Task: Find the distance between Miami and Frost Science Museum.
Action: Mouse moved to (208, 119)
Screenshot: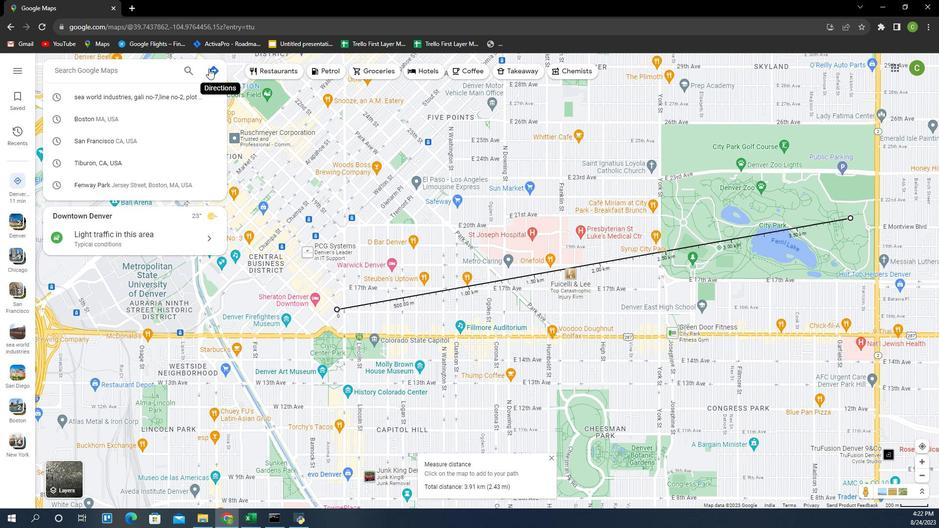 
Action: Mouse pressed left at (208, 119)
Screenshot: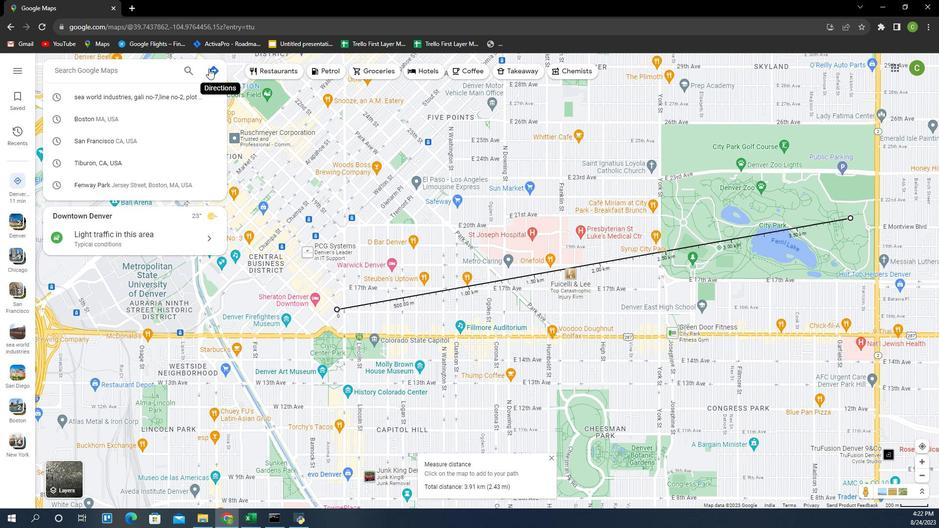
Action: Mouse moved to (148, 144)
Screenshot: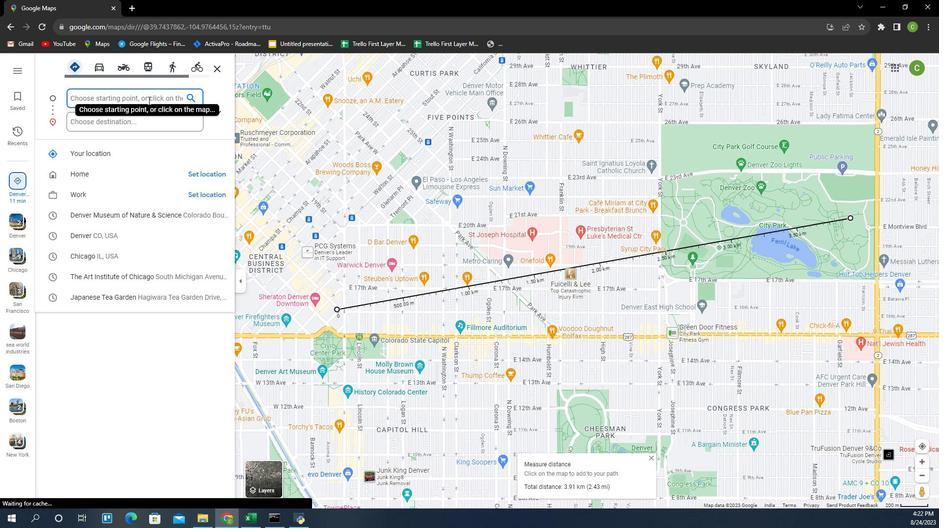 
Action: Mouse pressed left at (148, 144)
Screenshot: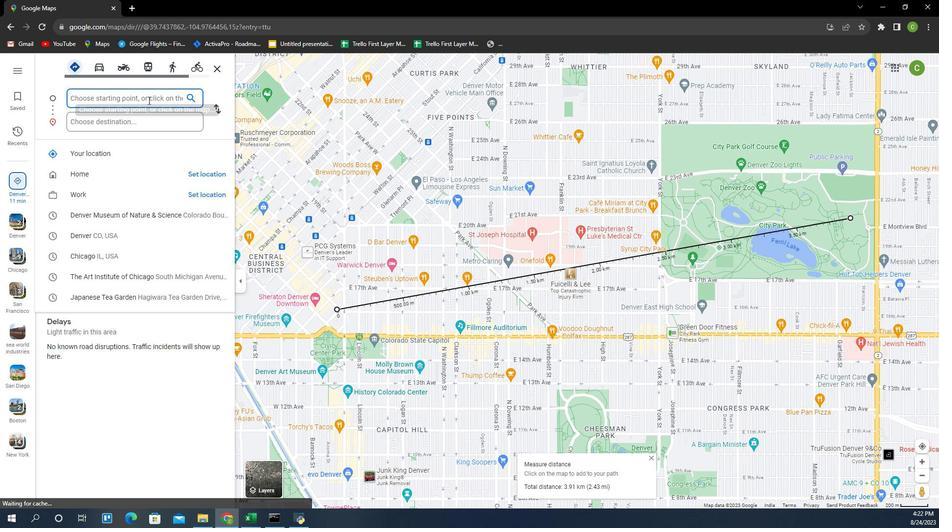 
Action: Key pressed <Key.caps_lock>M<Key.caps_lock>iami
Screenshot: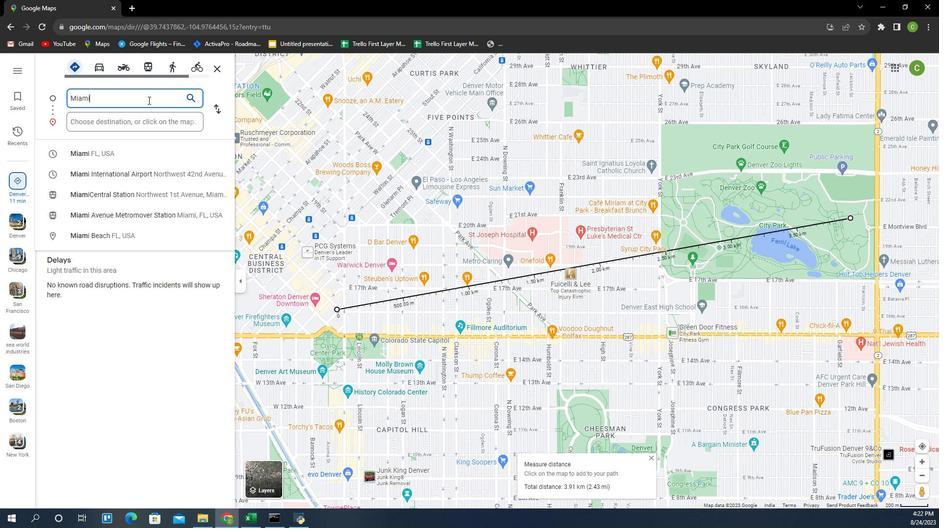 
Action: Mouse moved to (141, 164)
Screenshot: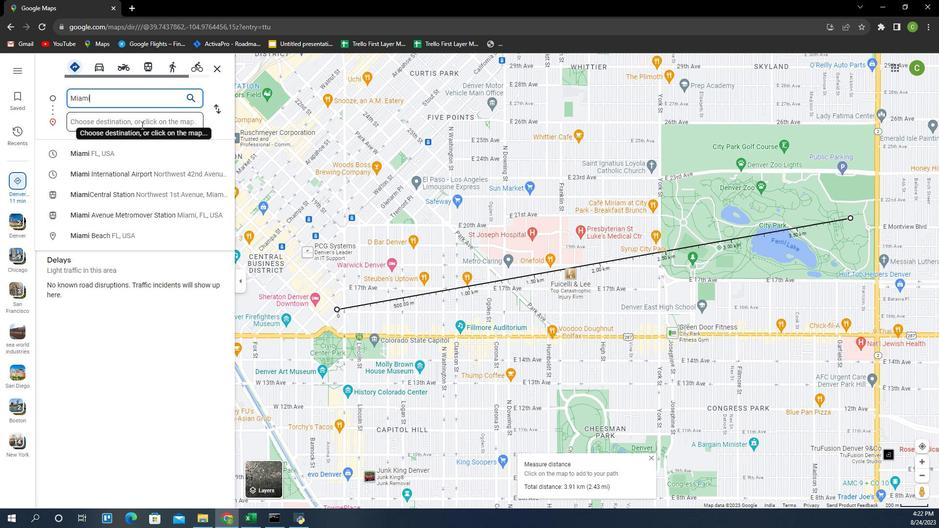 
Action: Mouse pressed left at (141, 164)
Screenshot: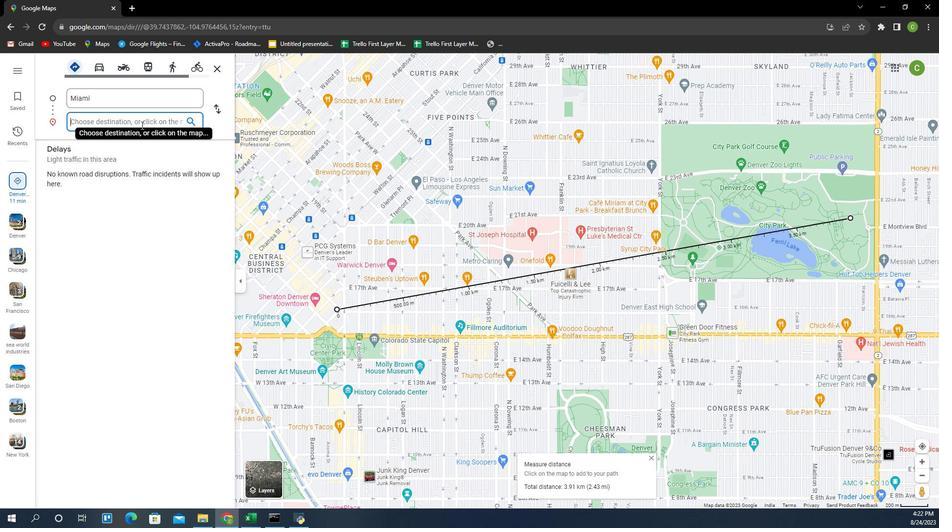 
Action: Key pressed <Key.caps_lock>F<Key.caps_lock>rost<Key.space><Key.caps_lock>S<Key.caps_lock>cience<Key.space><Key.caps_lock>M<Key.caps_lock>useum
Screenshot: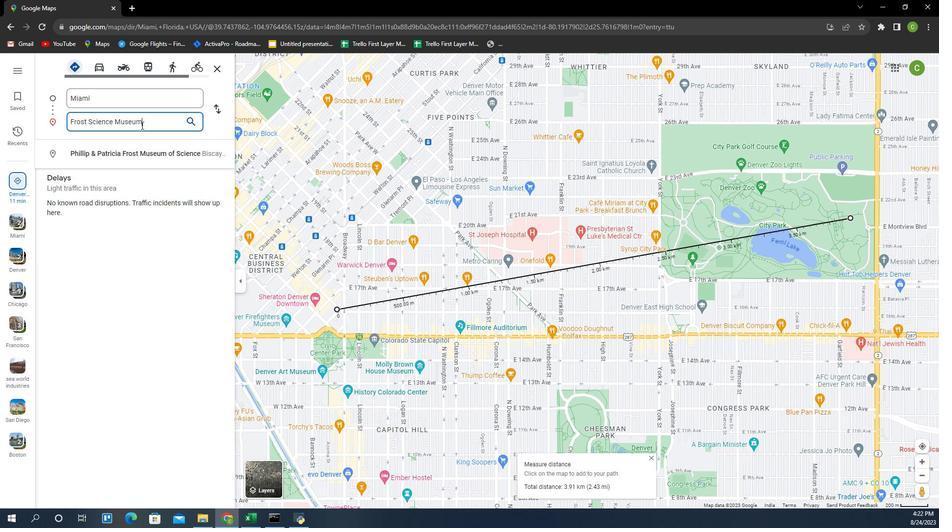 
Action: Mouse moved to (153, 171)
Screenshot: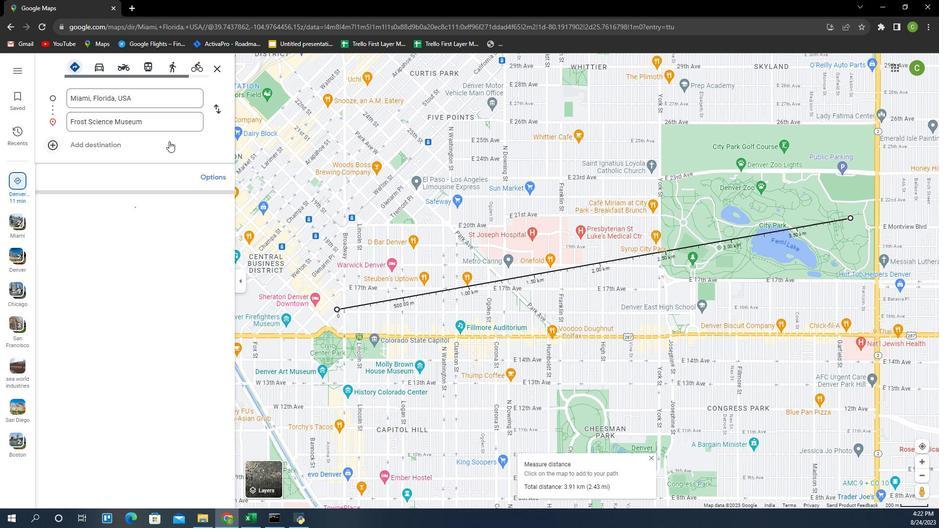 
Action: Key pressed <Key.enter>
Screenshot: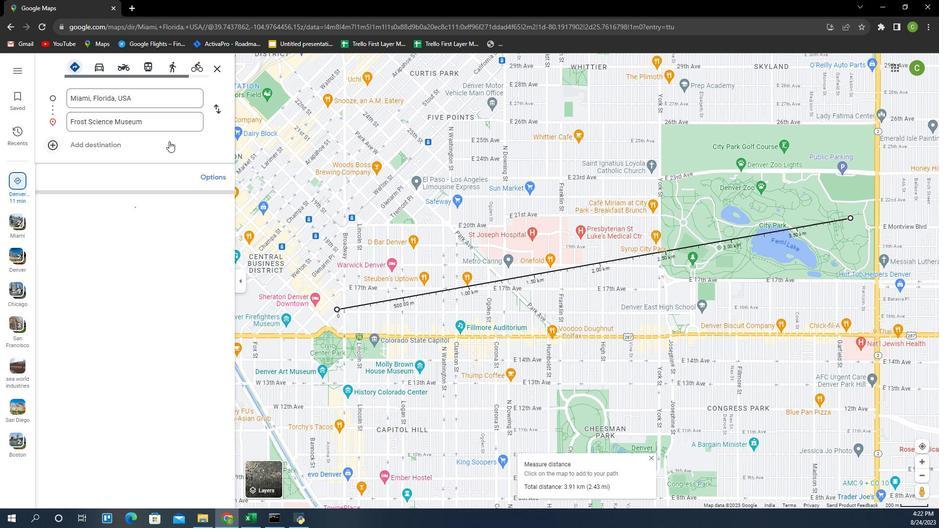 
Action: Mouse moved to (69, 297)
Screenshot: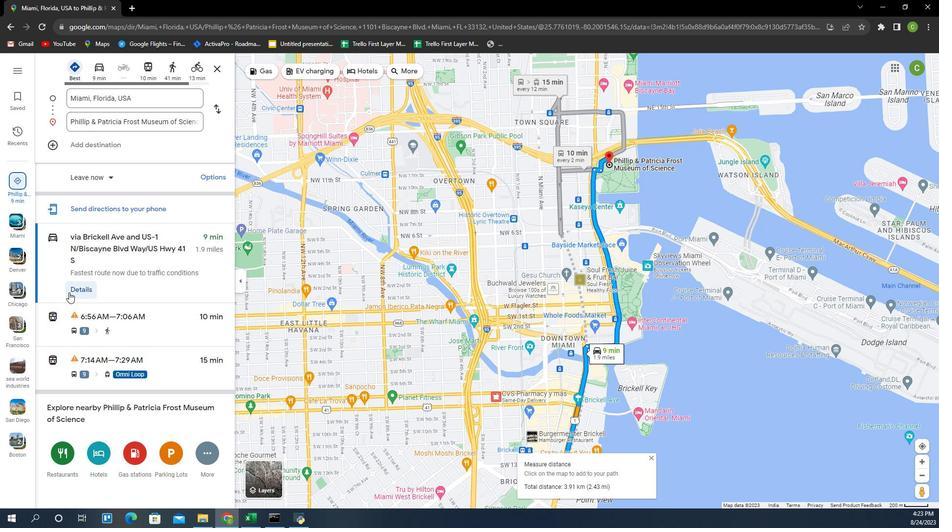 
Action: Mouse pressed left at (69, 297)
Screenshot: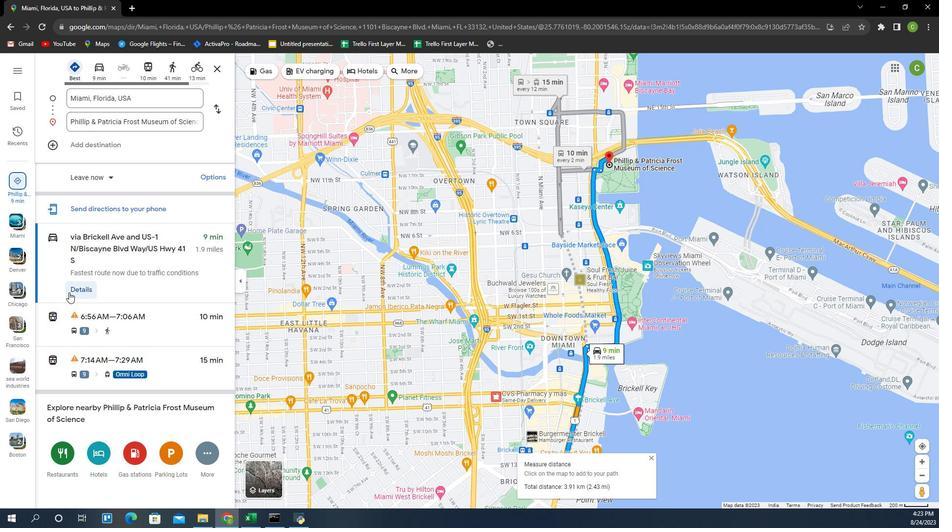 
Action: Mouse moved to (49, 123)
Screenshot: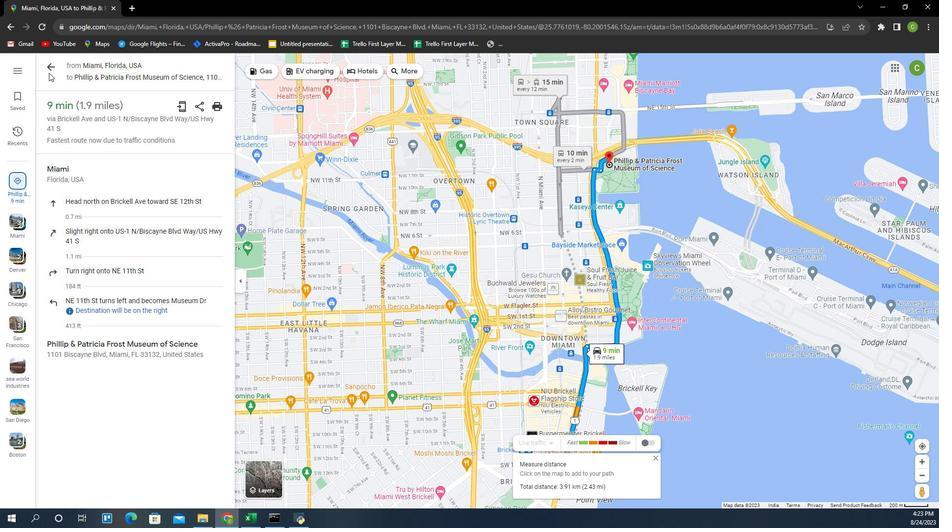
Action: Mouse pressed left at (49, 123)
Screenshot: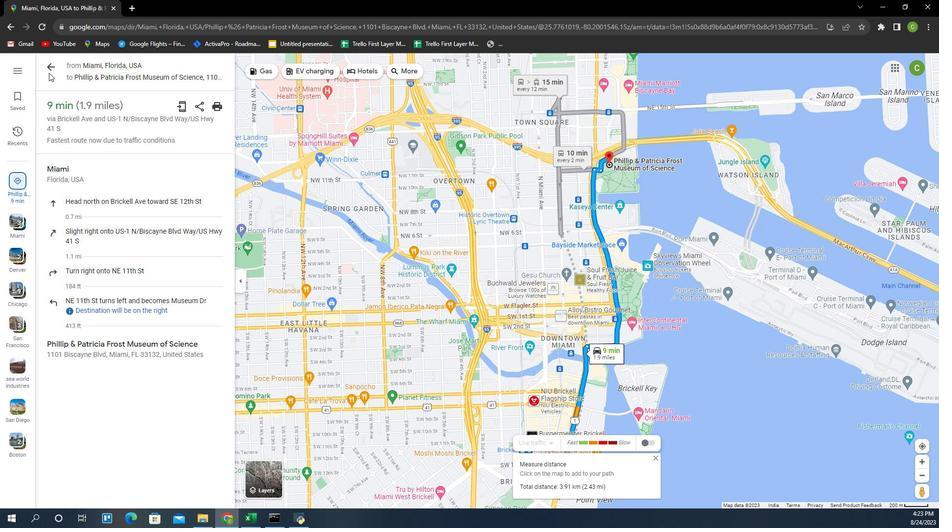 
Action: Mouse moved to (48, 118)
Screenshot: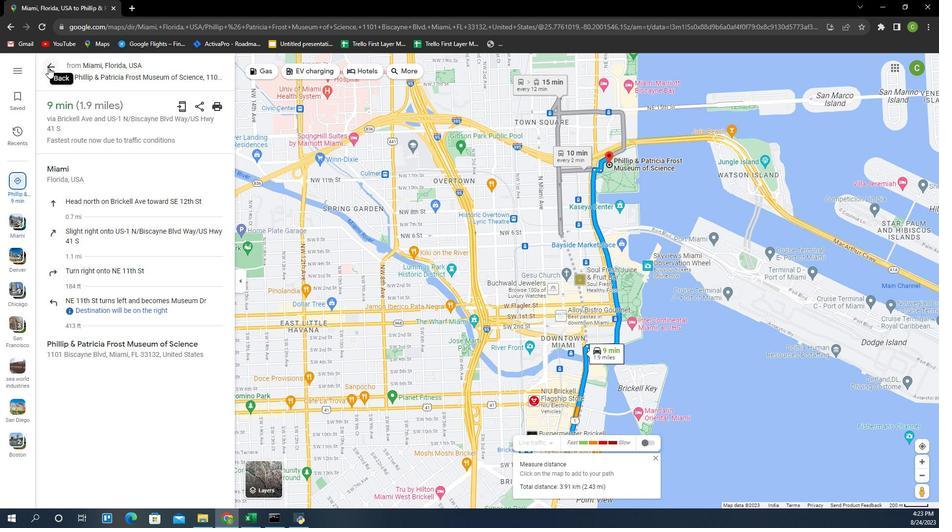 
Action: Mouse pressed left at (48, 118)
Screenshot: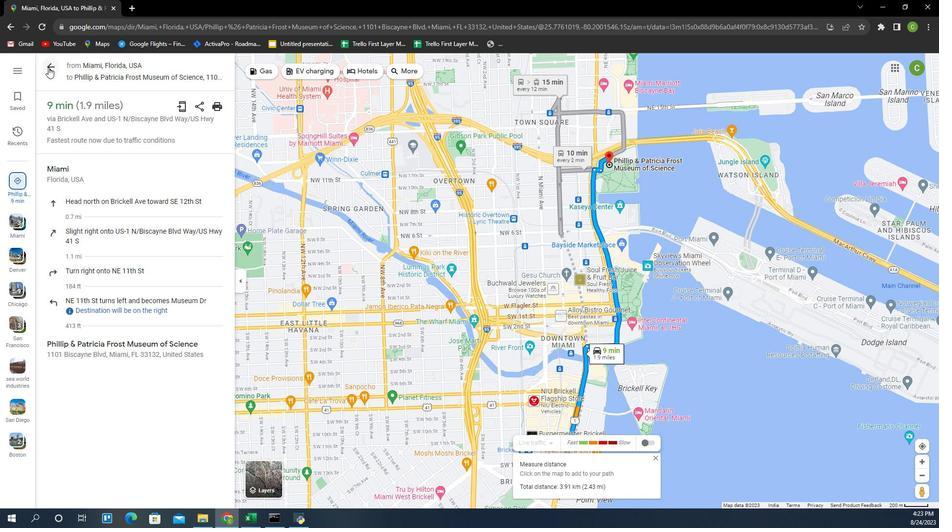 
Action: Mouse moved to (581, 352)
Screenshot: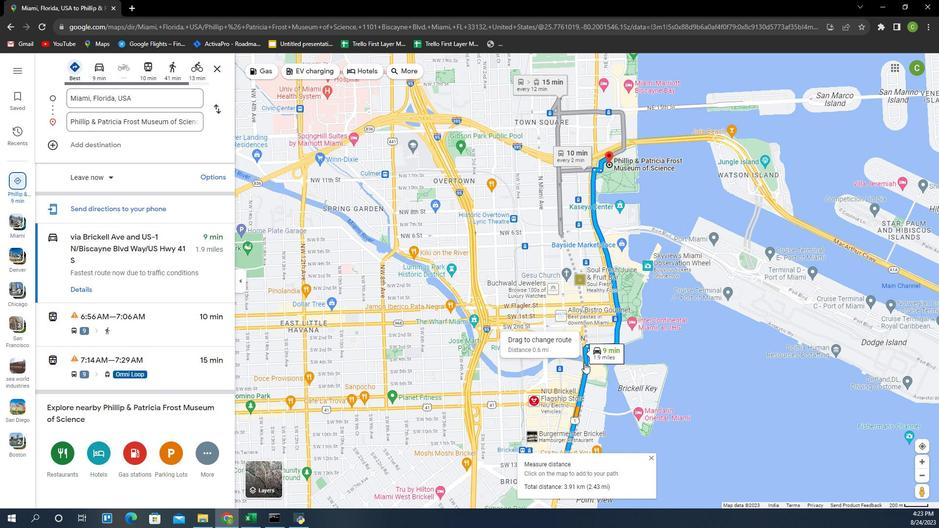 
Action: Mouse scrolled (581, 352) with delta (0, 0)
Screenshot: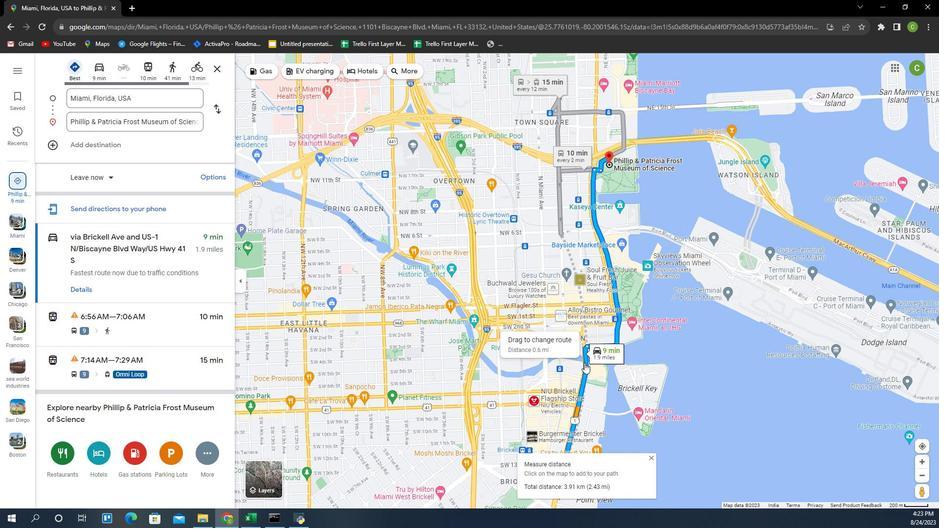 
Action: Mouse scrolled (581, 352) with delta (0, 0)
Screenshot: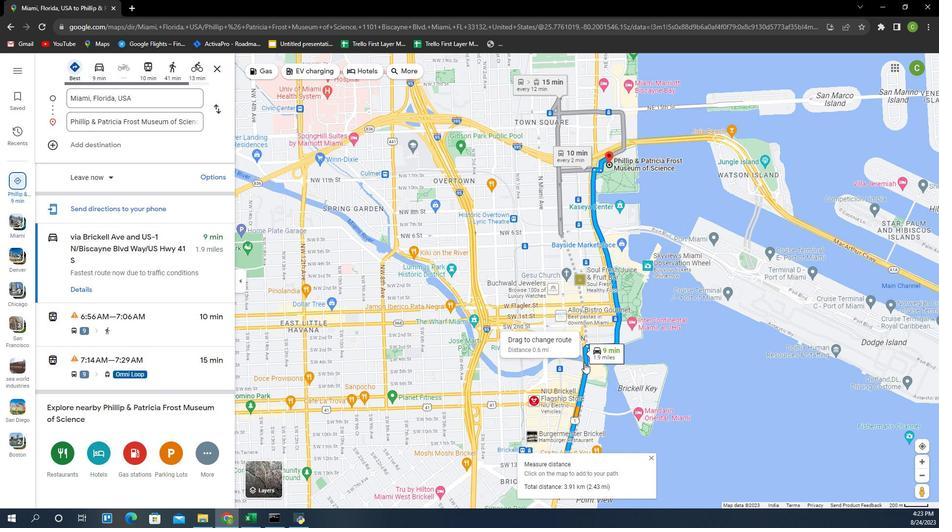 
Action: Mouse scrolled (581, 352) with delta (0, 0)
Screenshot: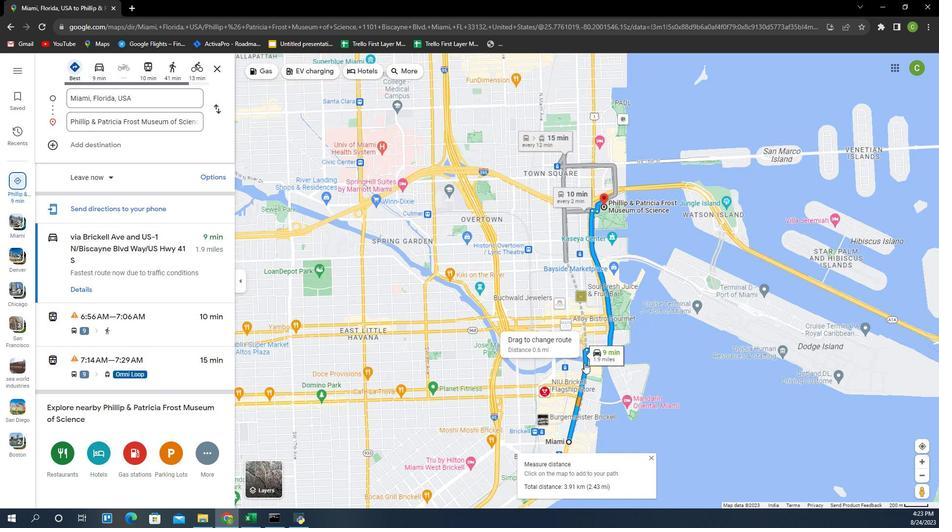 
Action: Mouse moved to (578, 368)
Screenshot: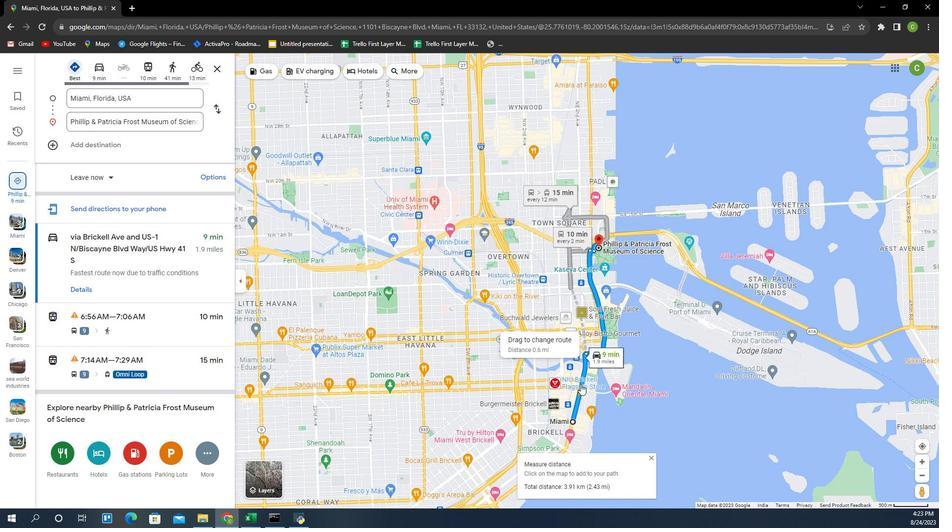 
Action: Mouse scrolled (578, 367) with delta (0, 0)
Screenshot: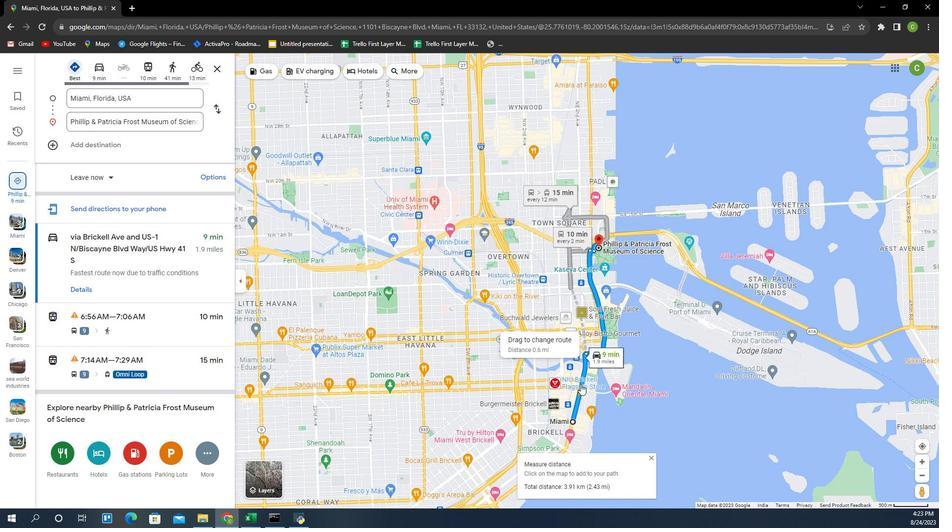 
Action: Mouse moved to (569, 390)
Screenshot: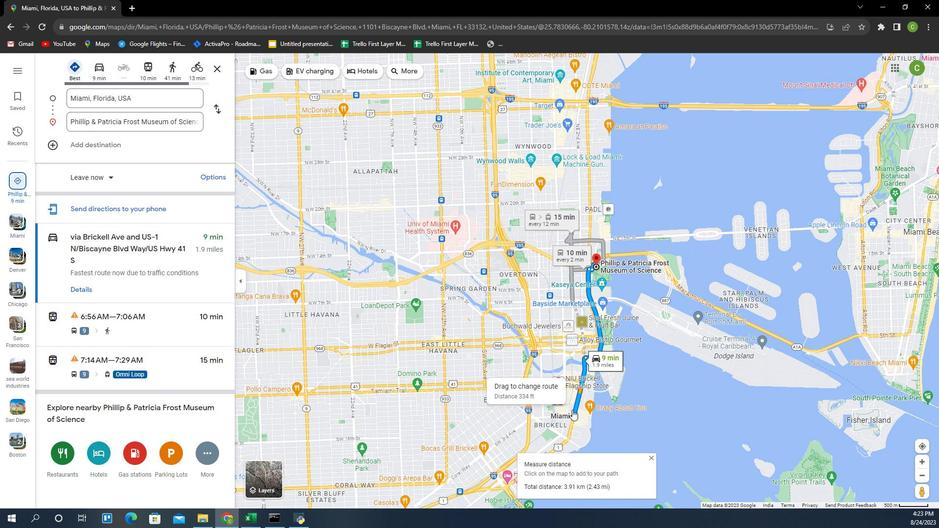 
Action: Mouse pressed right at (569, 390)
Screenshot: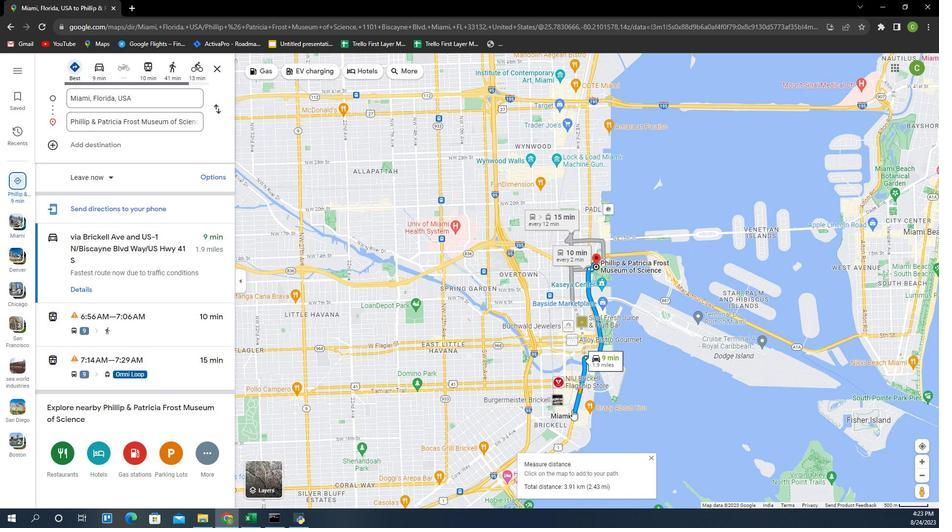 
Action: Mouse moved to (583, 452)
Screenshot: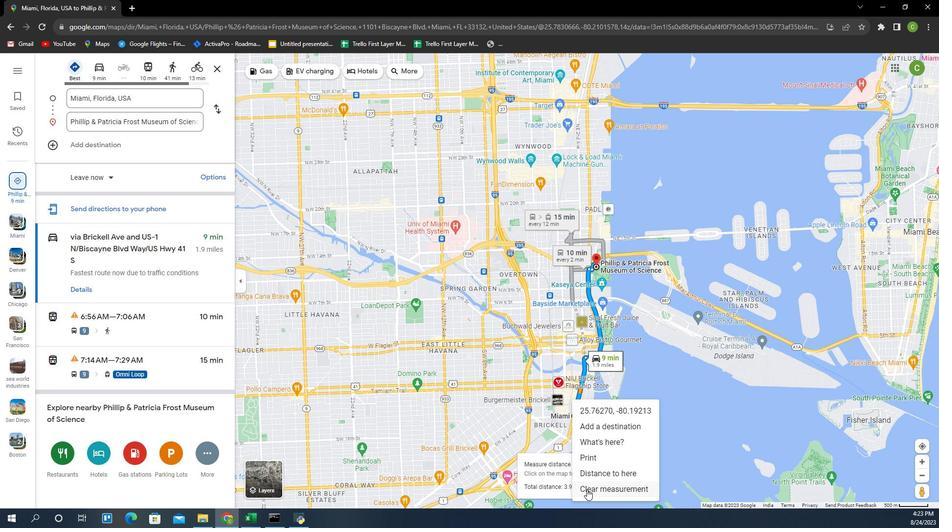 
Action: Mouse pressed left at (583, 452)
Screenshot: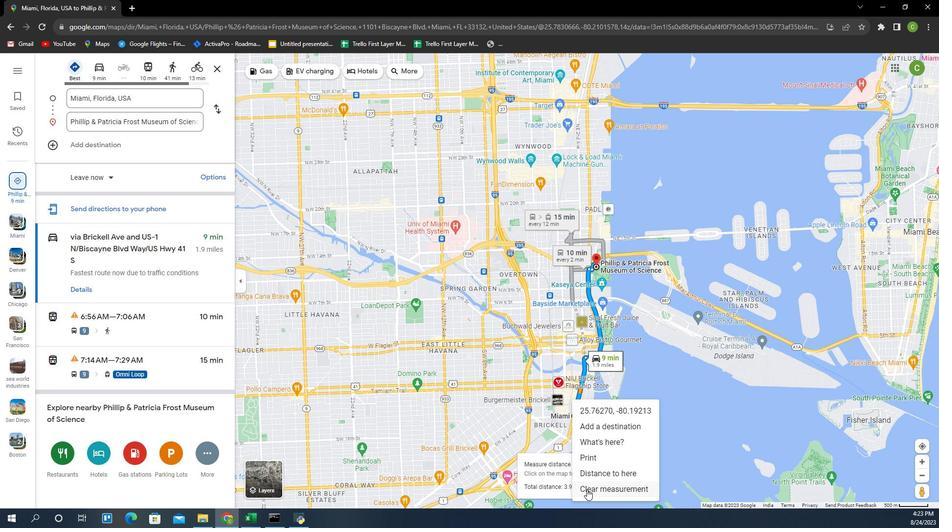 
Action: Mouse moved to (568, 401)
Screenshot: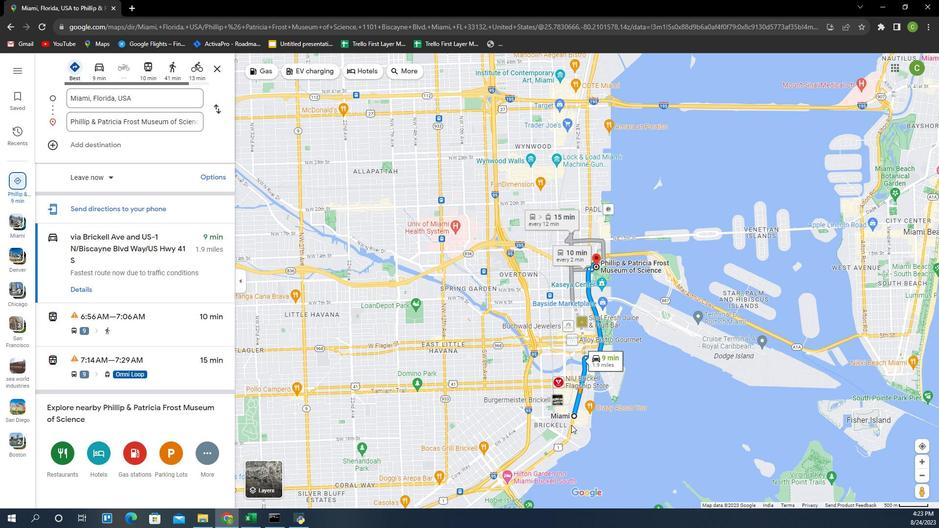 
Action: Mouse pressed left at (568, 401)
Screenshot: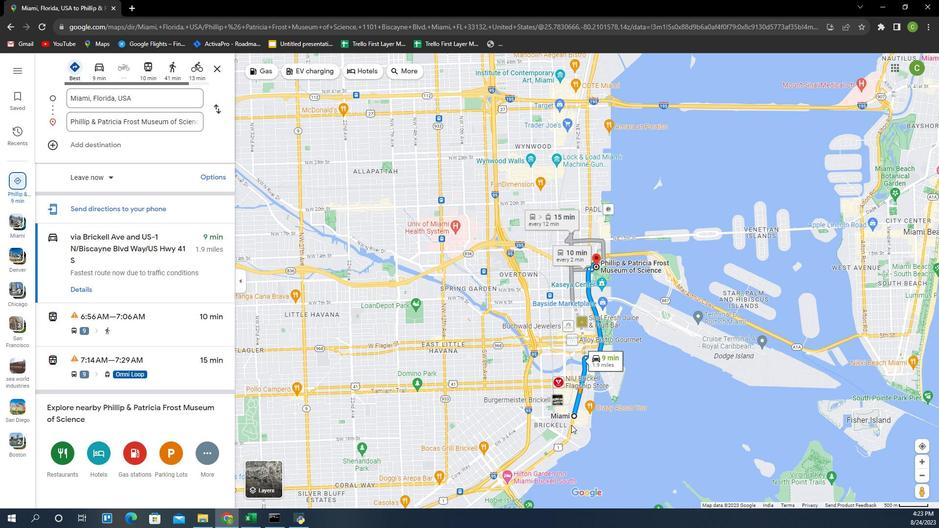 
Action: Mouse moved to (569, 396)
Screenshot: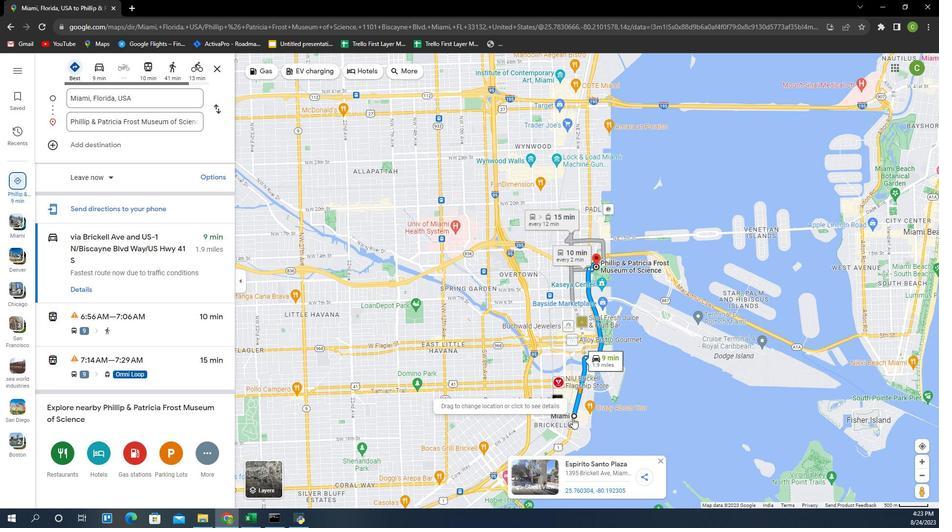 
Action: Mouse pressed right at (569, 396)
Screenshot: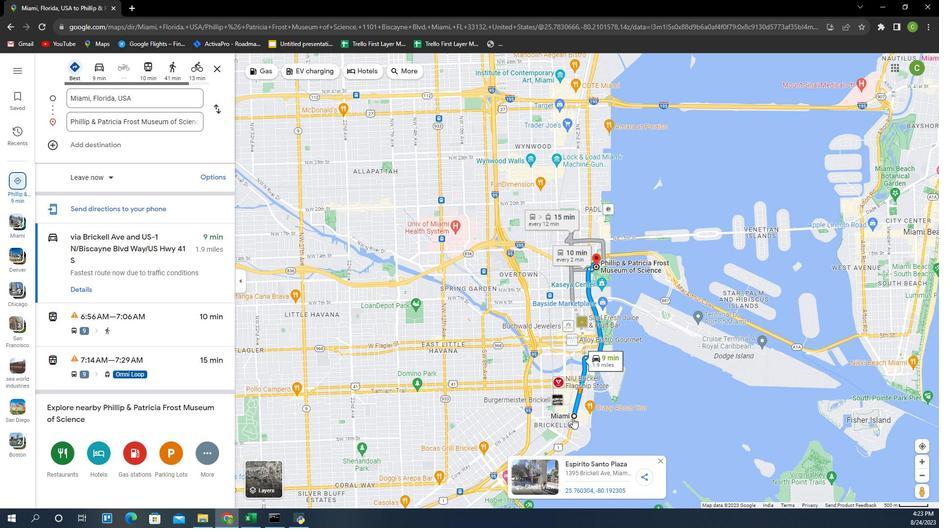 
Action: Mouse moved to (585, 452)
Screenshot: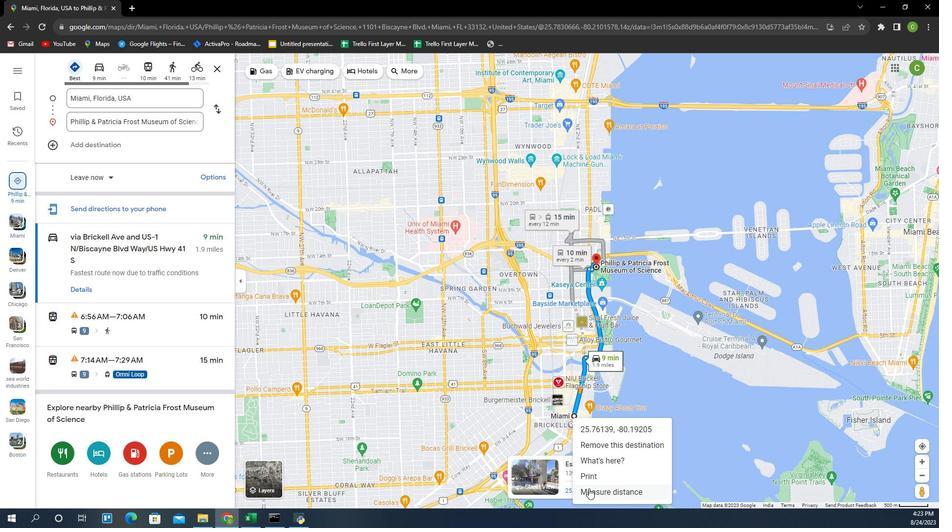 
Action: Mouse pressed left at (585, 452)
Screenshot: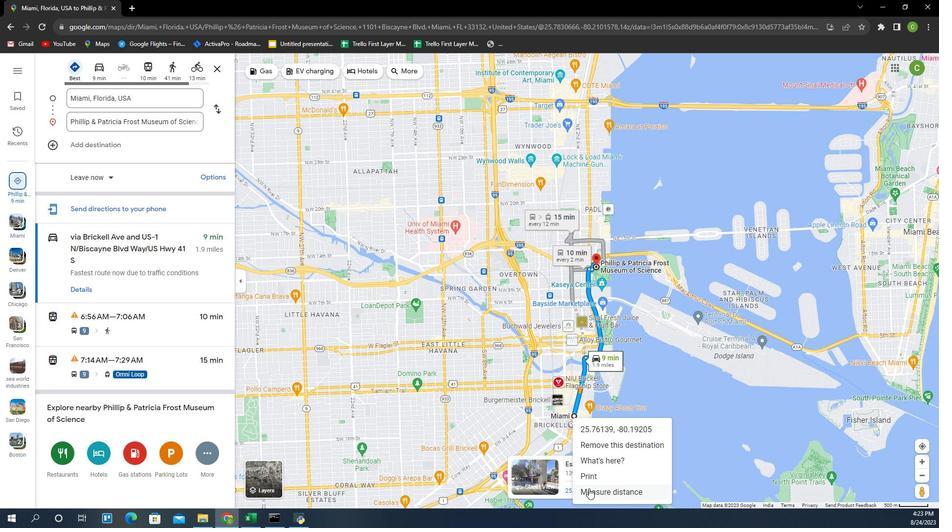 
Action: Mouse moved to (594, 271)
Screenshot: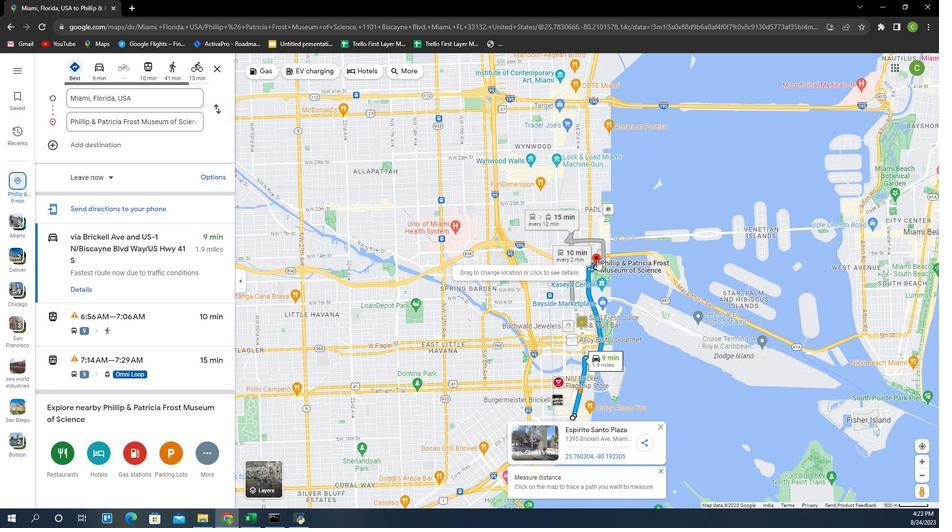 
Action: Mouse pressed left at (594, 271)
Screenshot: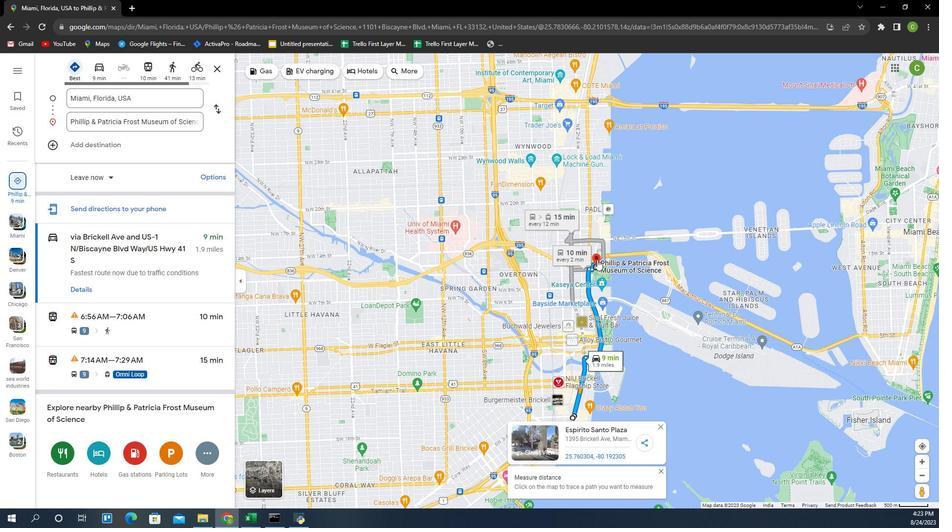 
Action: Mouse moved to (595, 273)
Screenshot: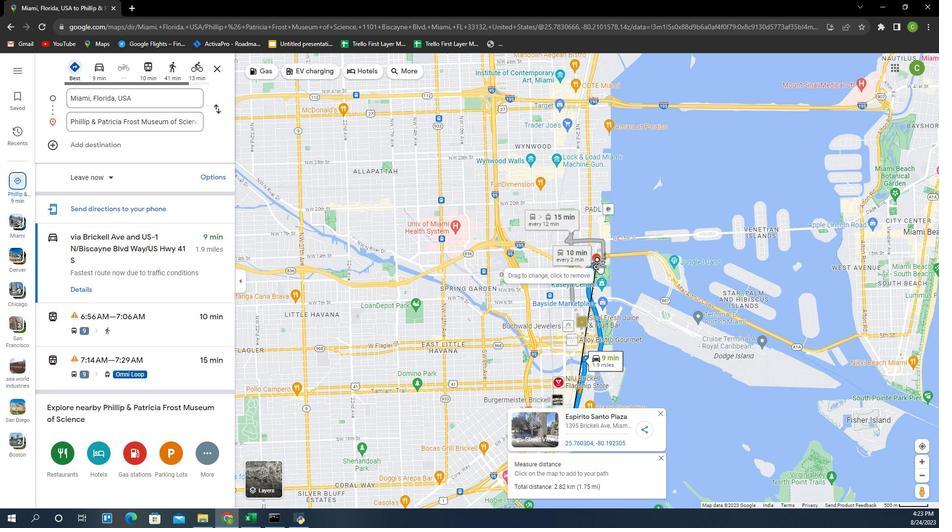 
Action: Mouse pressed right at (595, 273)
Screenshot: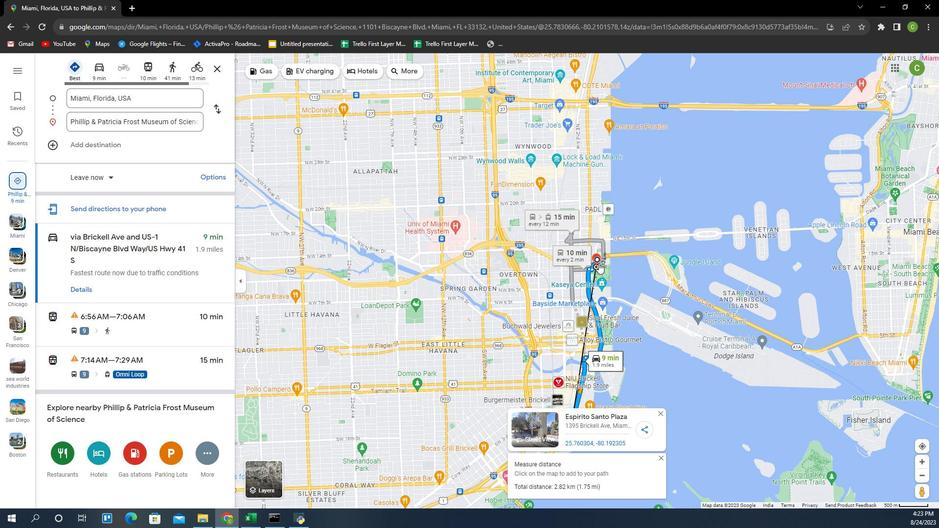 
Action: Mouse moved to (613, 334)
Screenshot: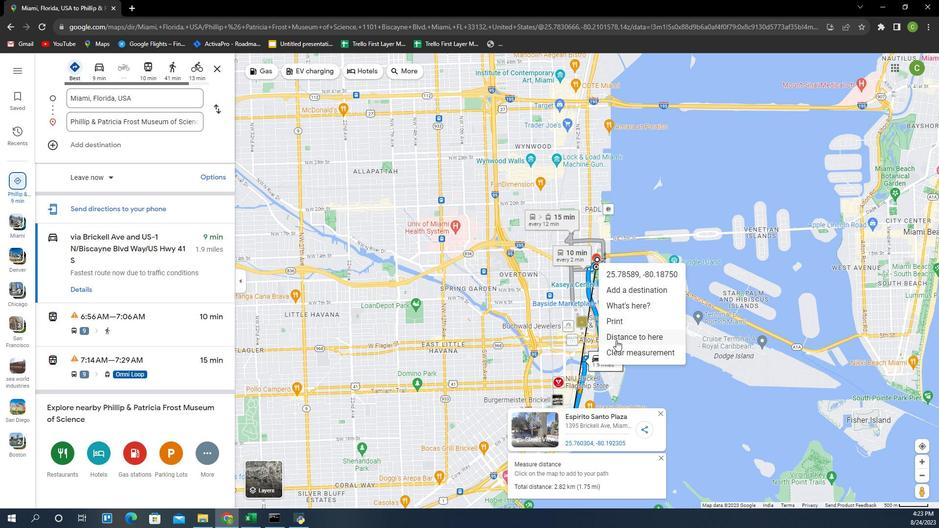 
Action: Mouse pressed left at (613, 334)
Screenshot: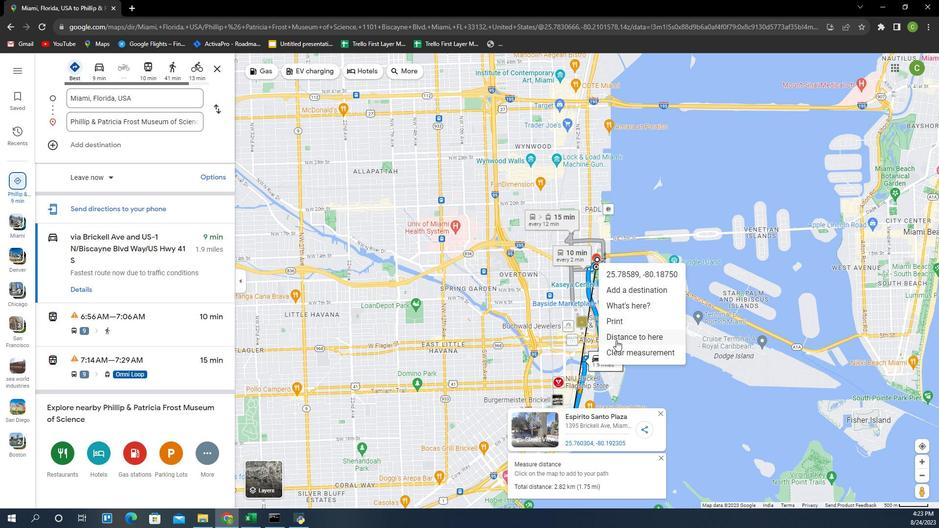 
Action: Mouse moved to (512, 451)
Screenshot: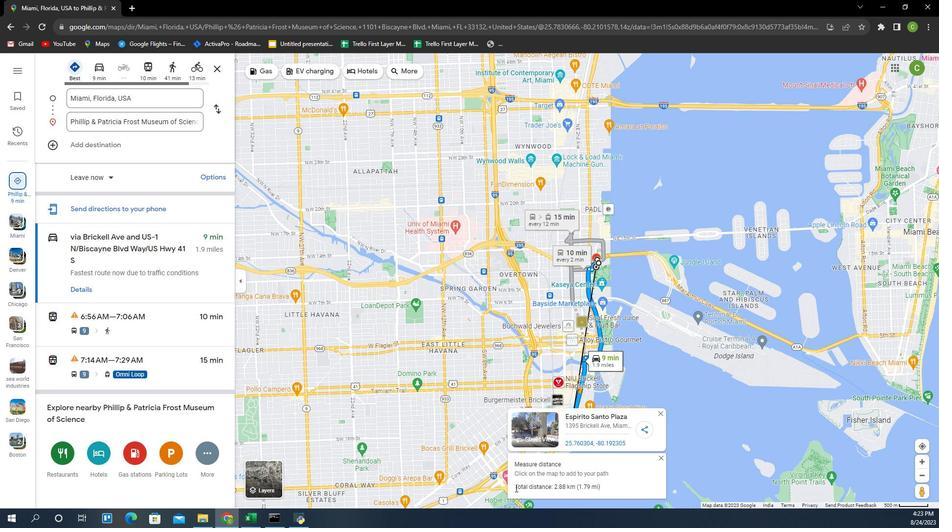 
Action: Mouse pressed left at (512, 451)
Screenshot: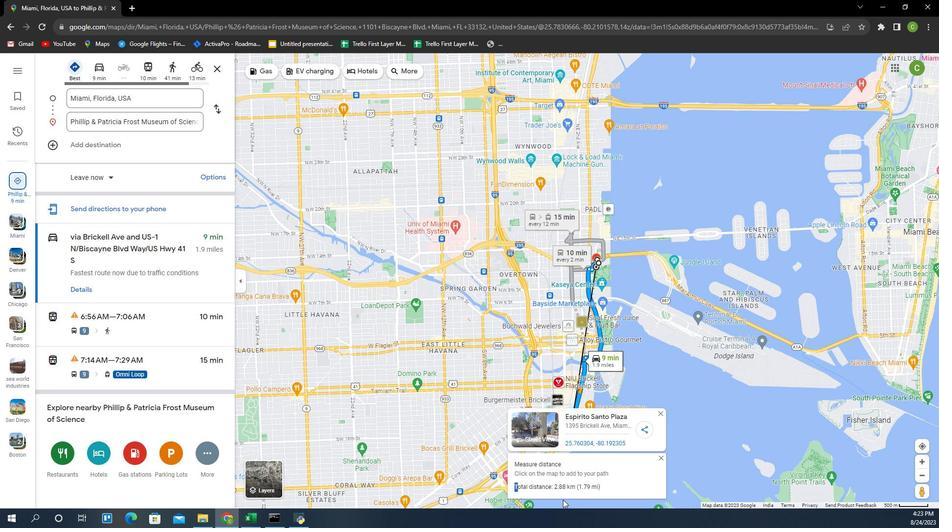 
Action: Mouse moved to (167, 242)
Screenshot: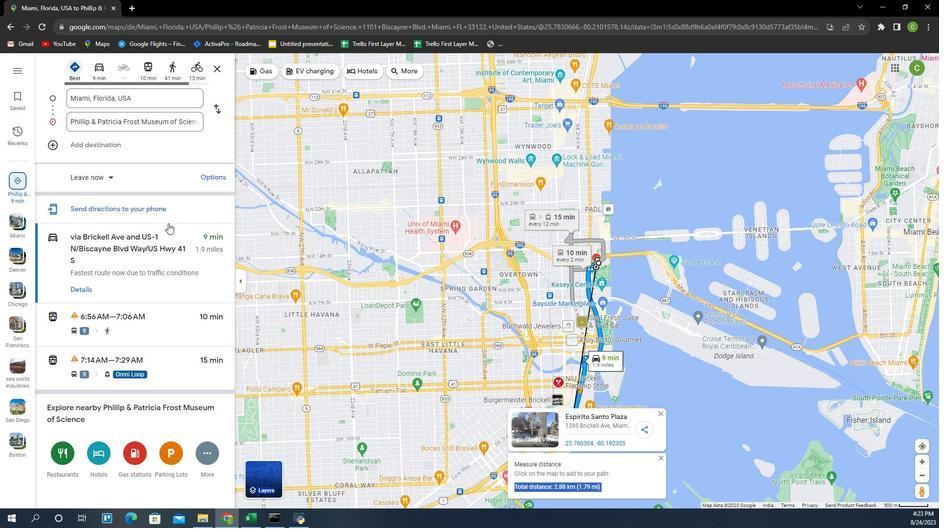 
